 Task: Add the task  Develop a new online tool for online course evaluations to the section Galaxy Quest in the project BeyondPlan and add a Due Date to the respective task as 2023/10/10
Action: Mouse moved to (730, 466)
Screenshot: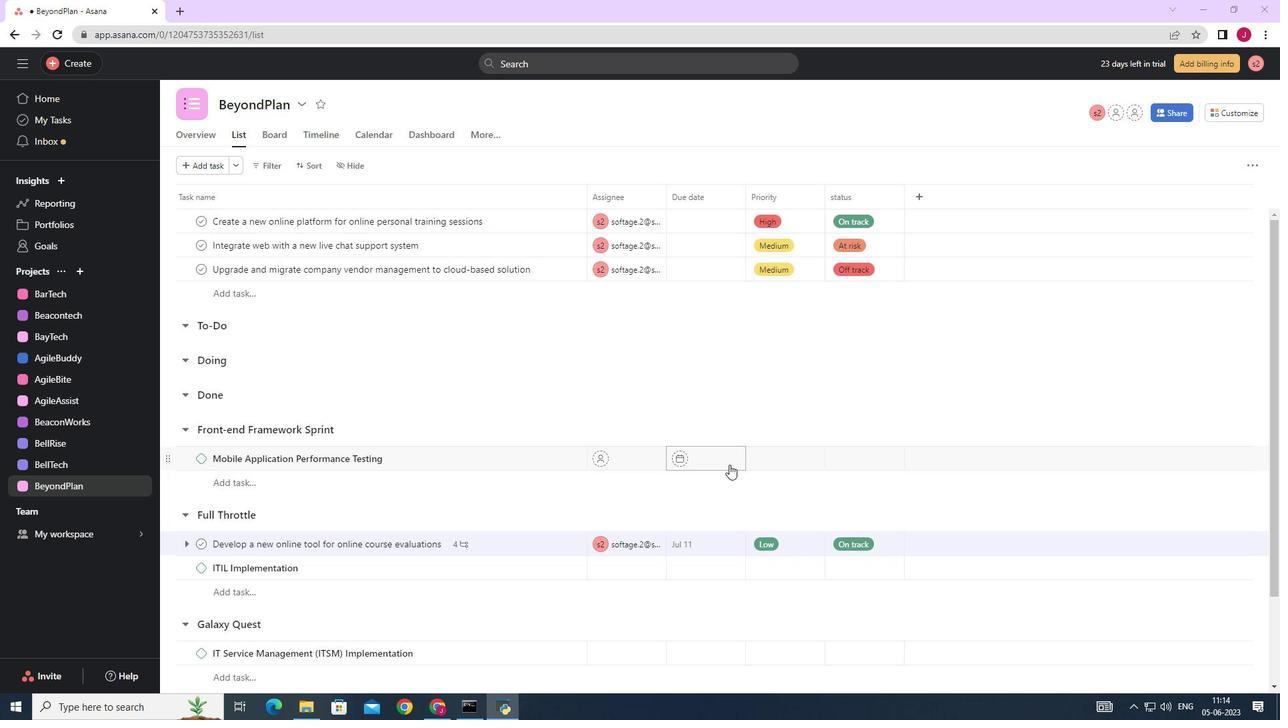 
Action: Mouse scrolled (730, 465) with delta (0, 0)
Screenshot: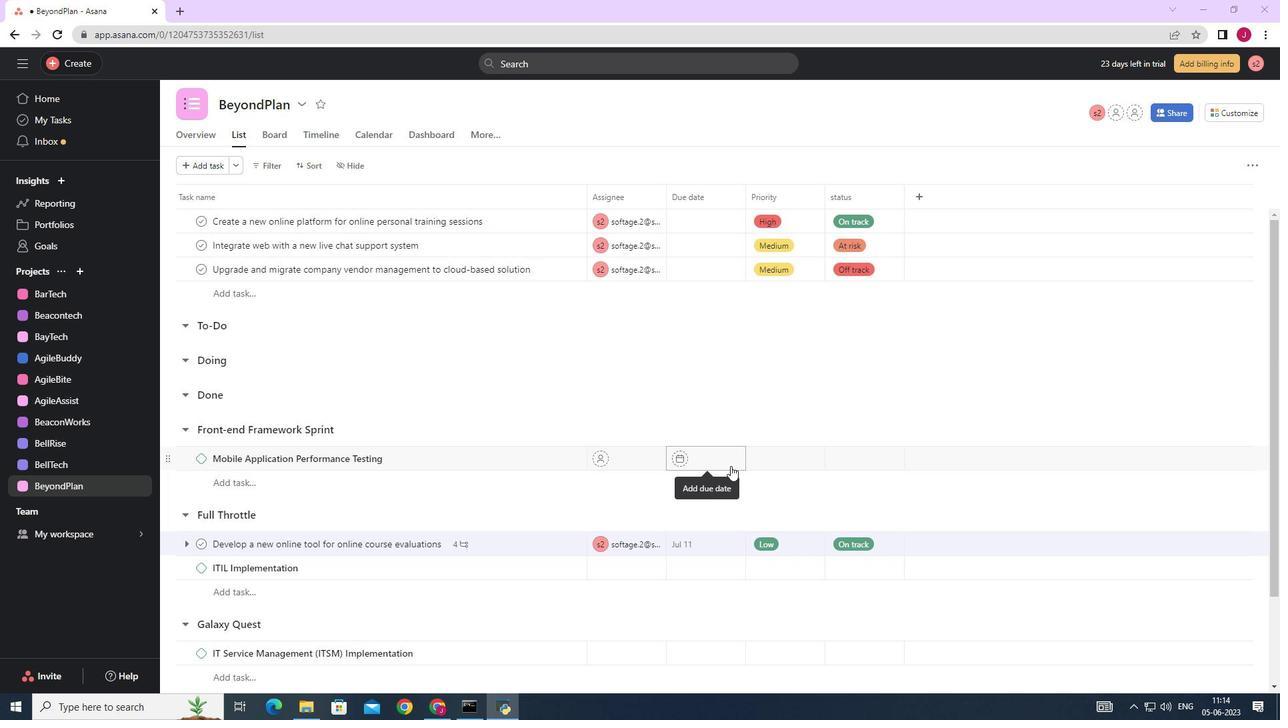 
Action: Mouse scrolled (730, 465) with delta (0, 0)
Screenshot: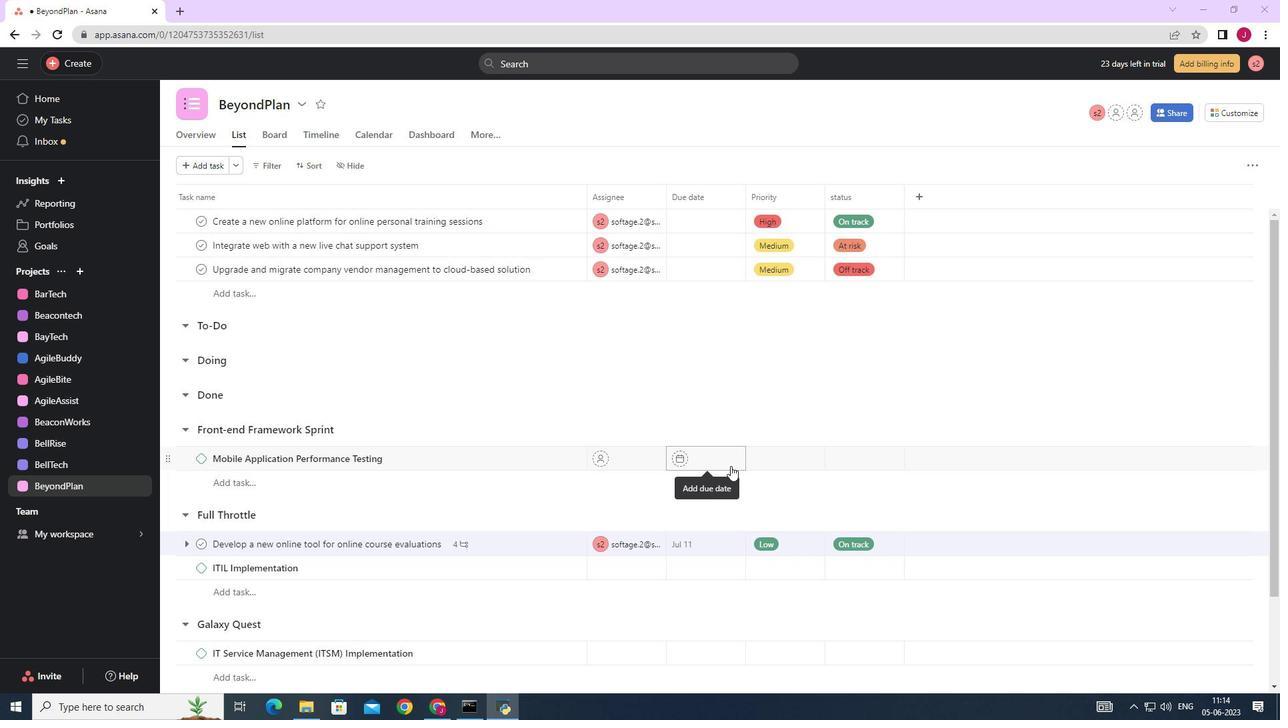 
Action: Mouse moved to (552, 434)
Screenshot: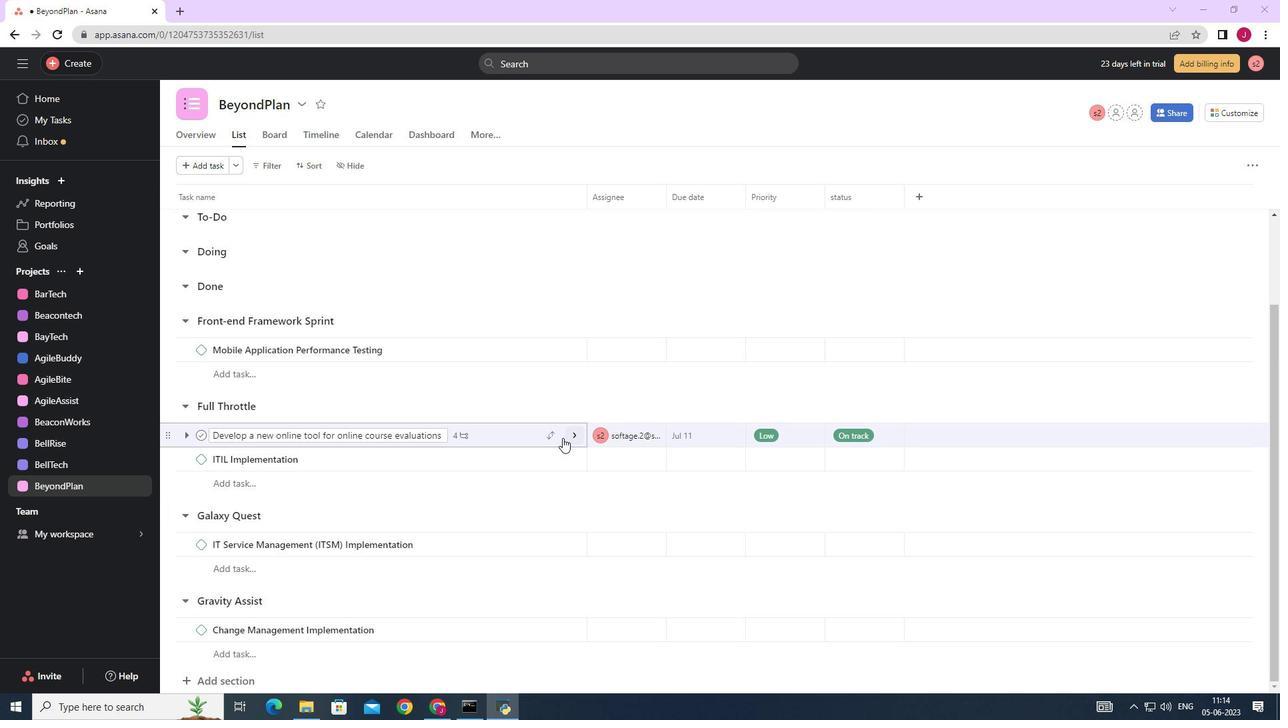 
Action: Mouse pressed left at (552, 434)
Screenshot: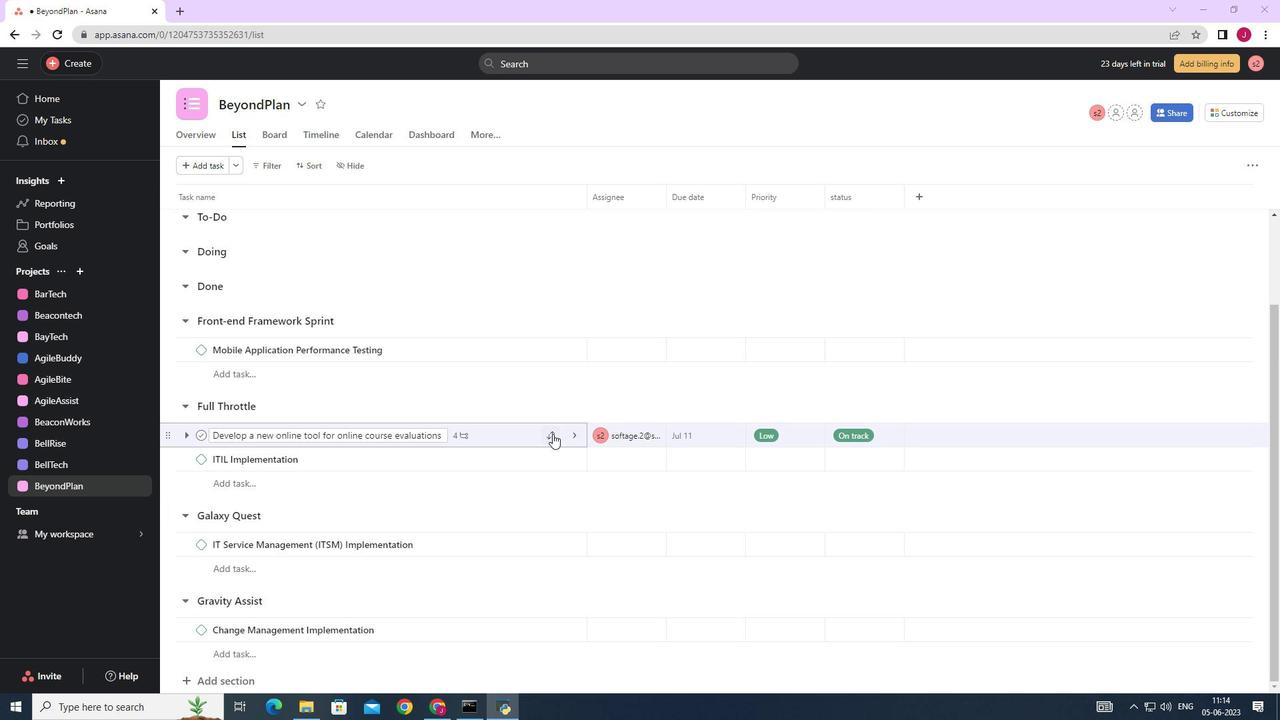 
Action: Mouse moved to (462, 630)
Screenshot: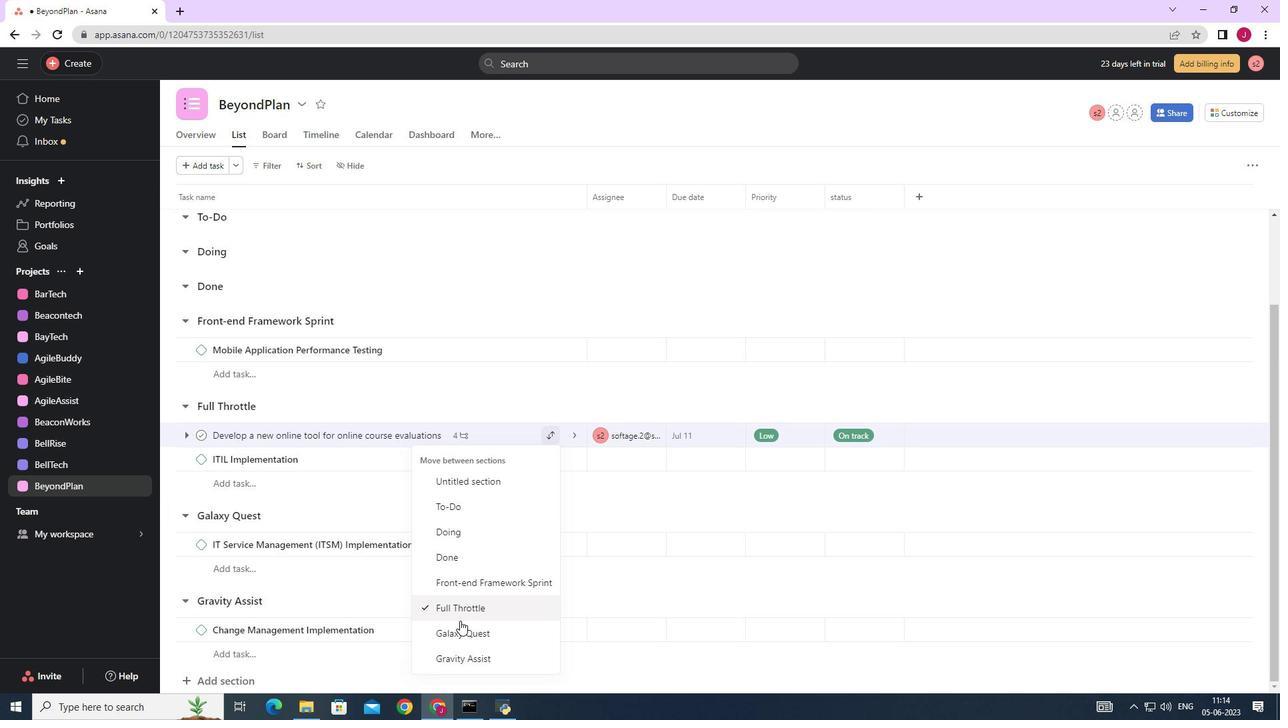 
Action: Mouse pressed left at (462, 630)
Screenshot: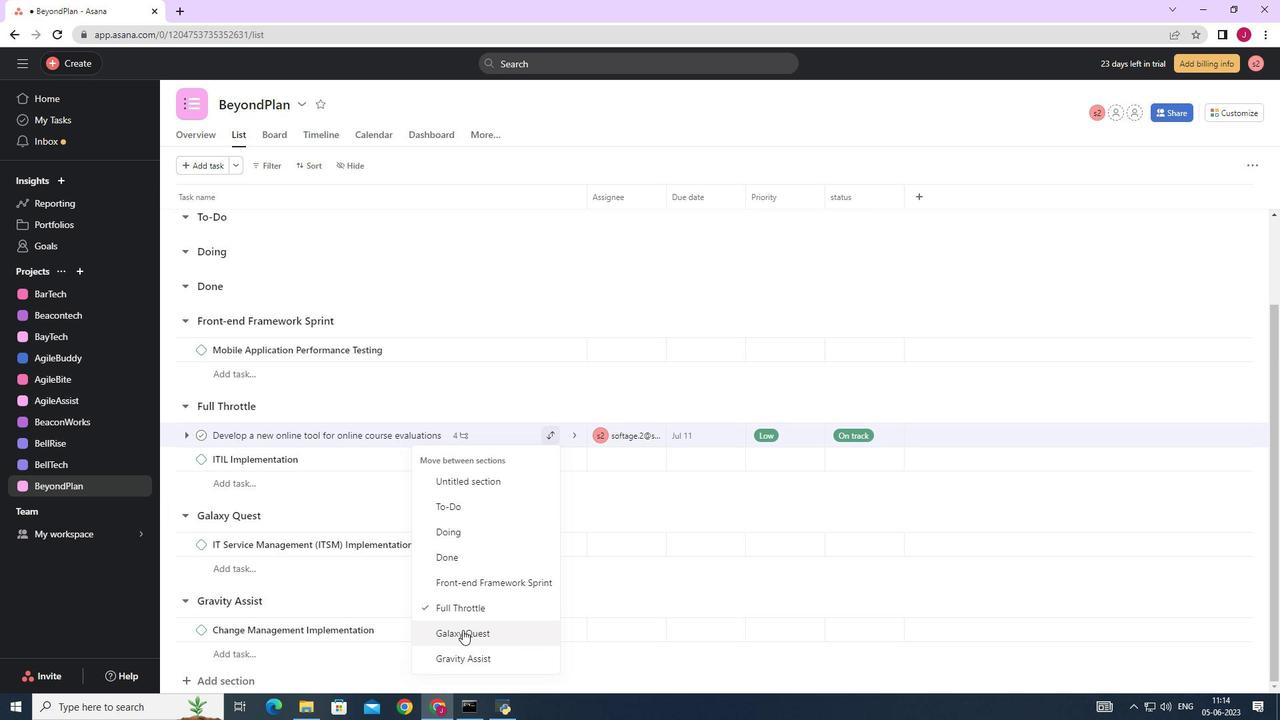 
Action: Mouse moved to (657, 522)
Screenshot: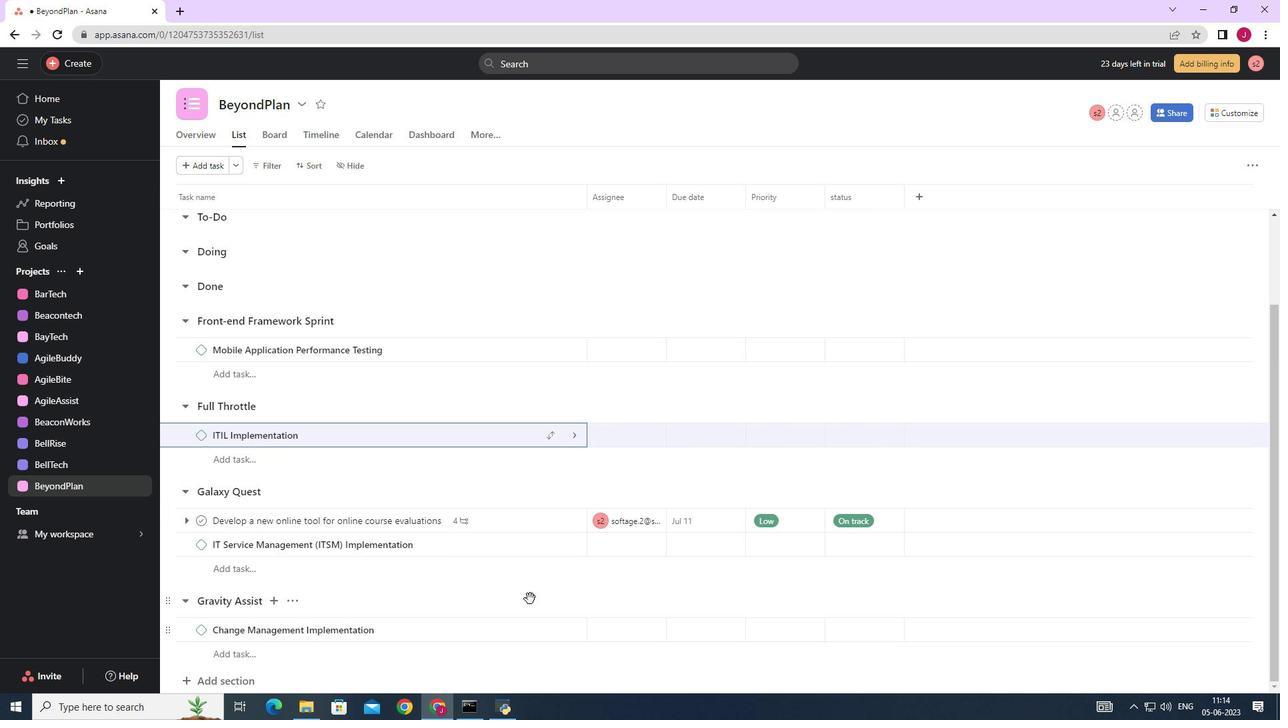 
Action: Mouse scrolled (657, 522) with delta (0, 0)
Screenshot: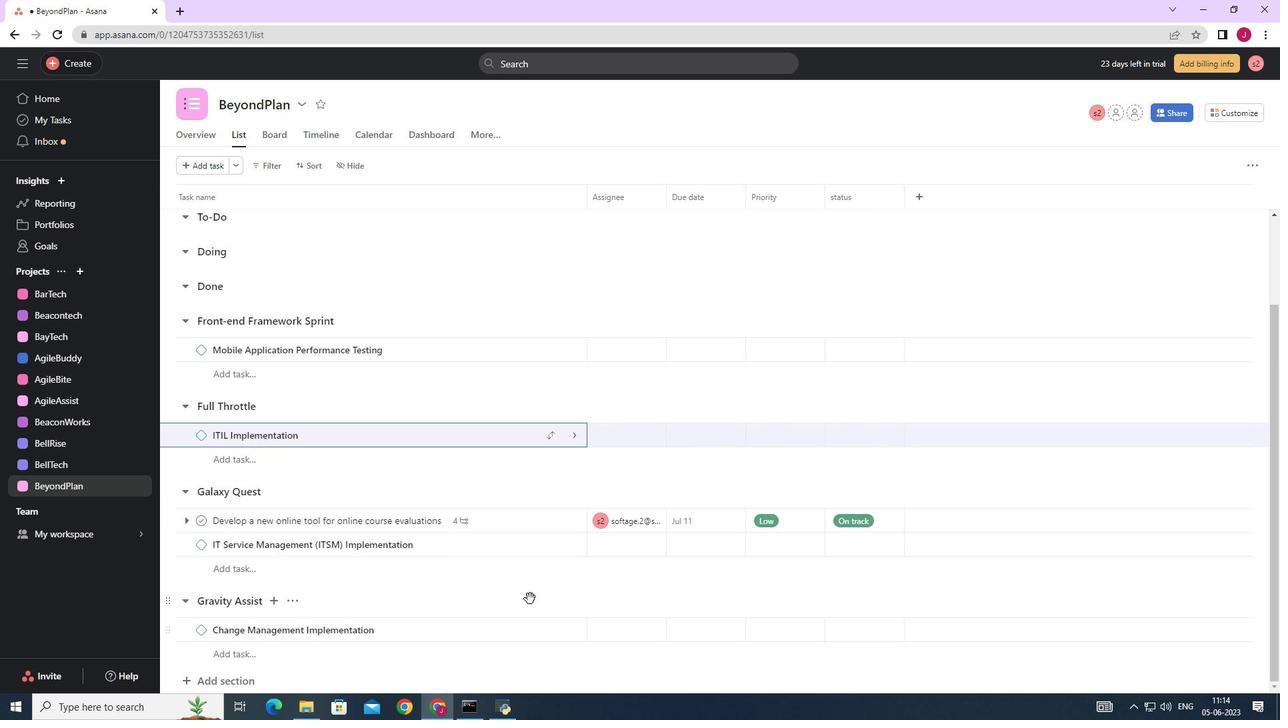 
Action: Mouse scrolled (657, 522) with delta (0, 0)
Screenshot: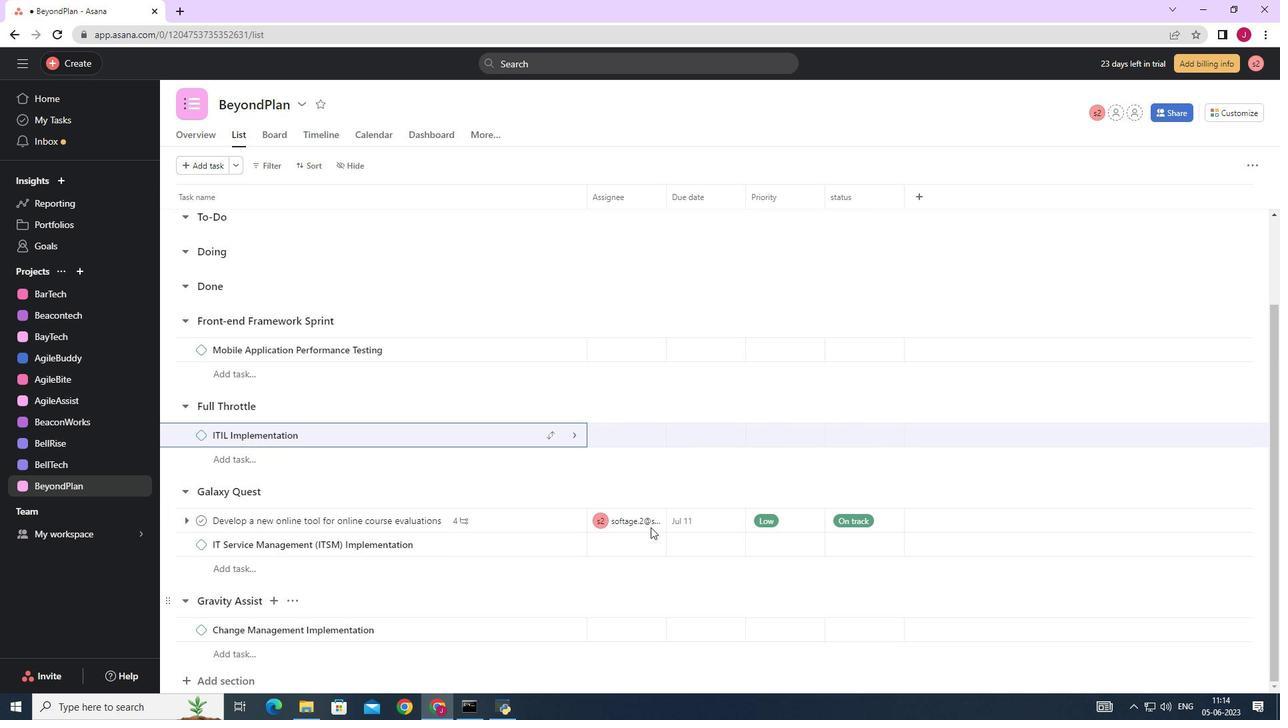 
Action: Mouse scrolled (657, 522) with delta (0, 0)
Screenshot: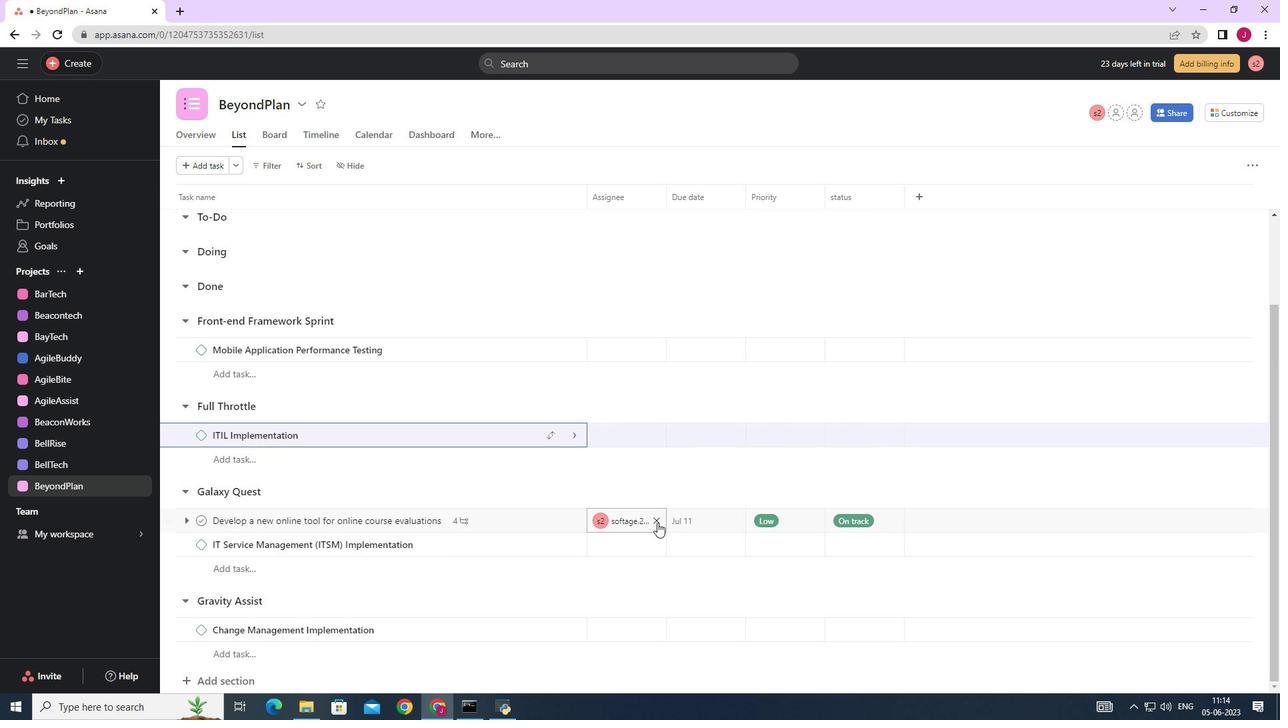 
Action: Mouse scrolled (657, 522) with delta (0, 0)
Screenshot: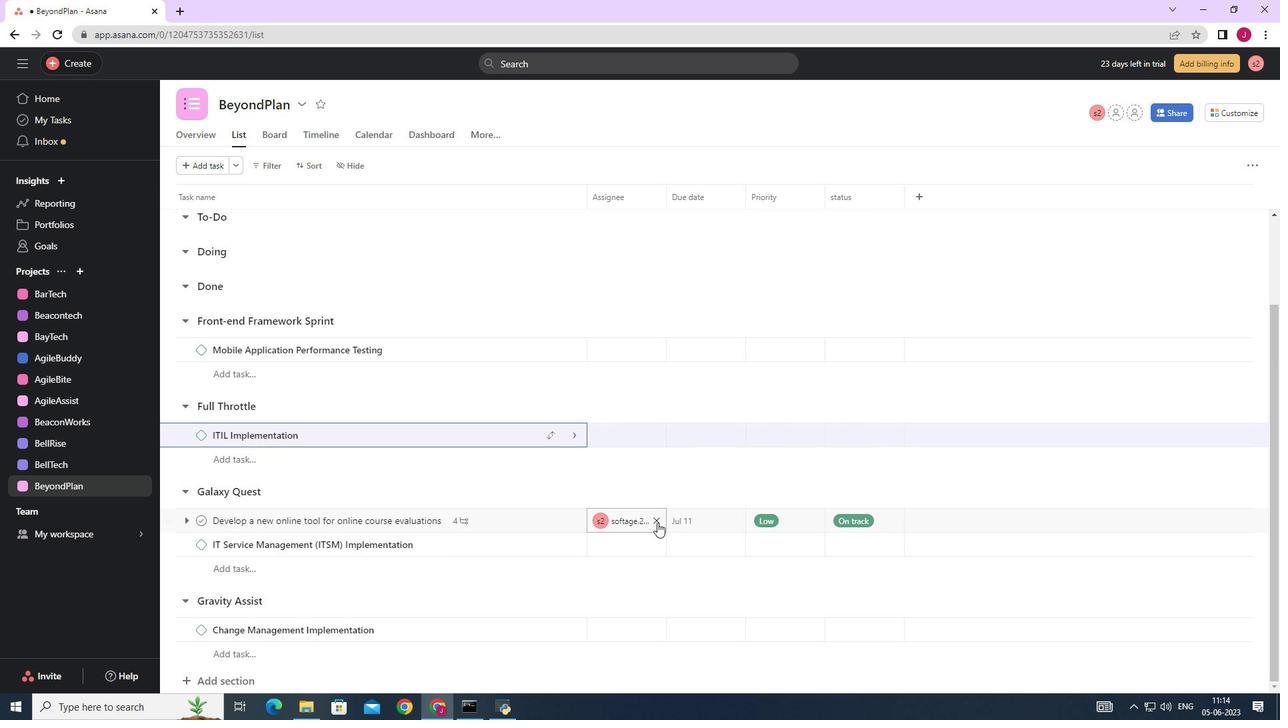 
Action: Mouse scrolled (657, 522) with delta (0, 0)
Screenshot: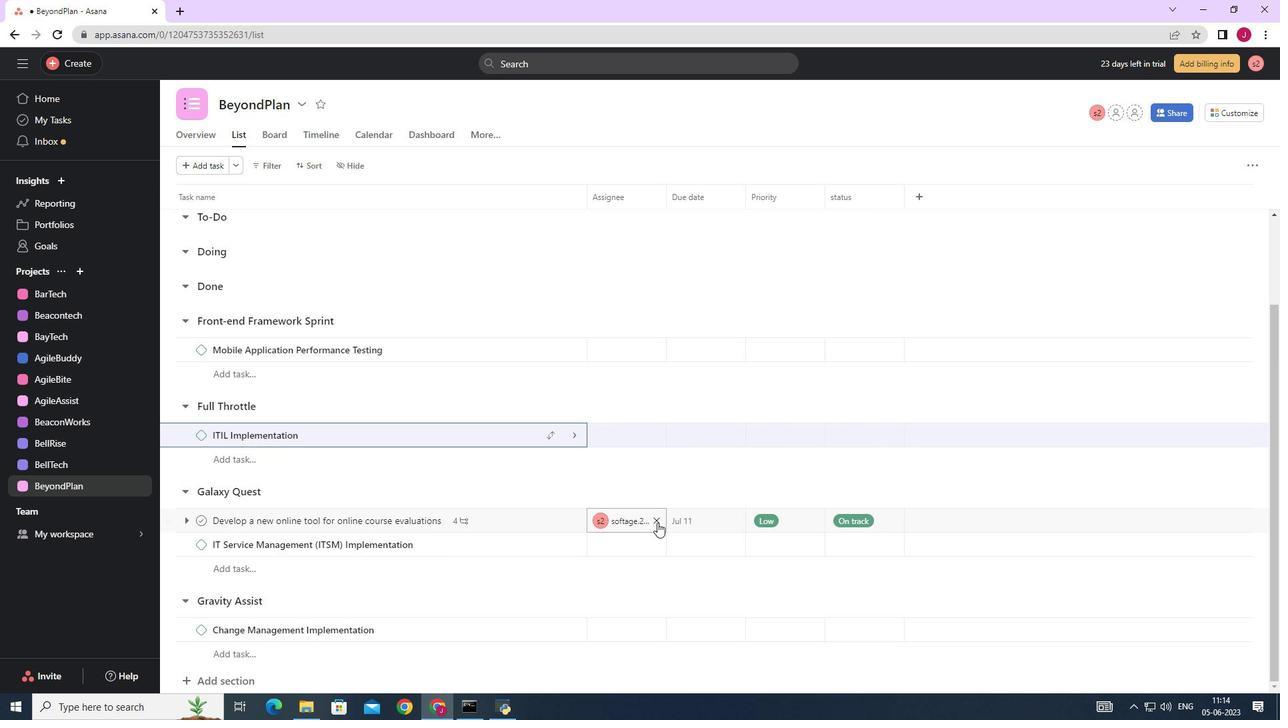 
Action: Mouse moved to (734, 522)
Screenshot: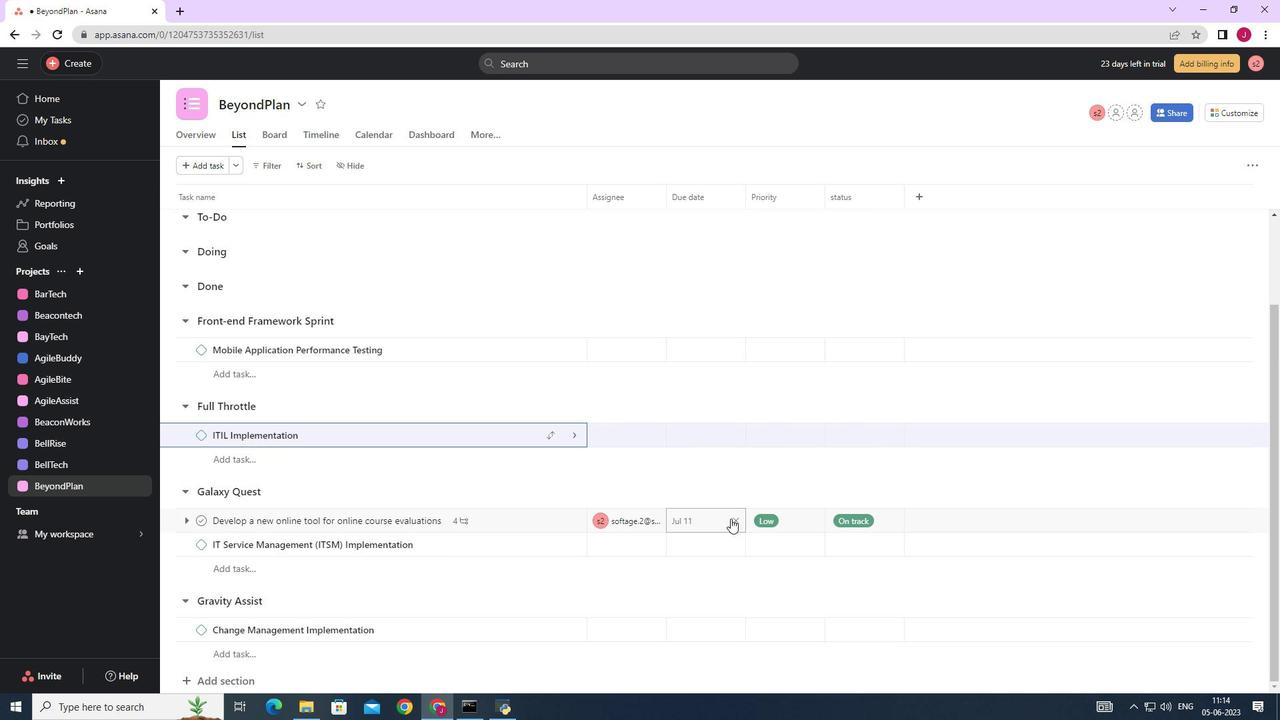 
Action: Mouse pressed left at (734, 522)
Screenshot: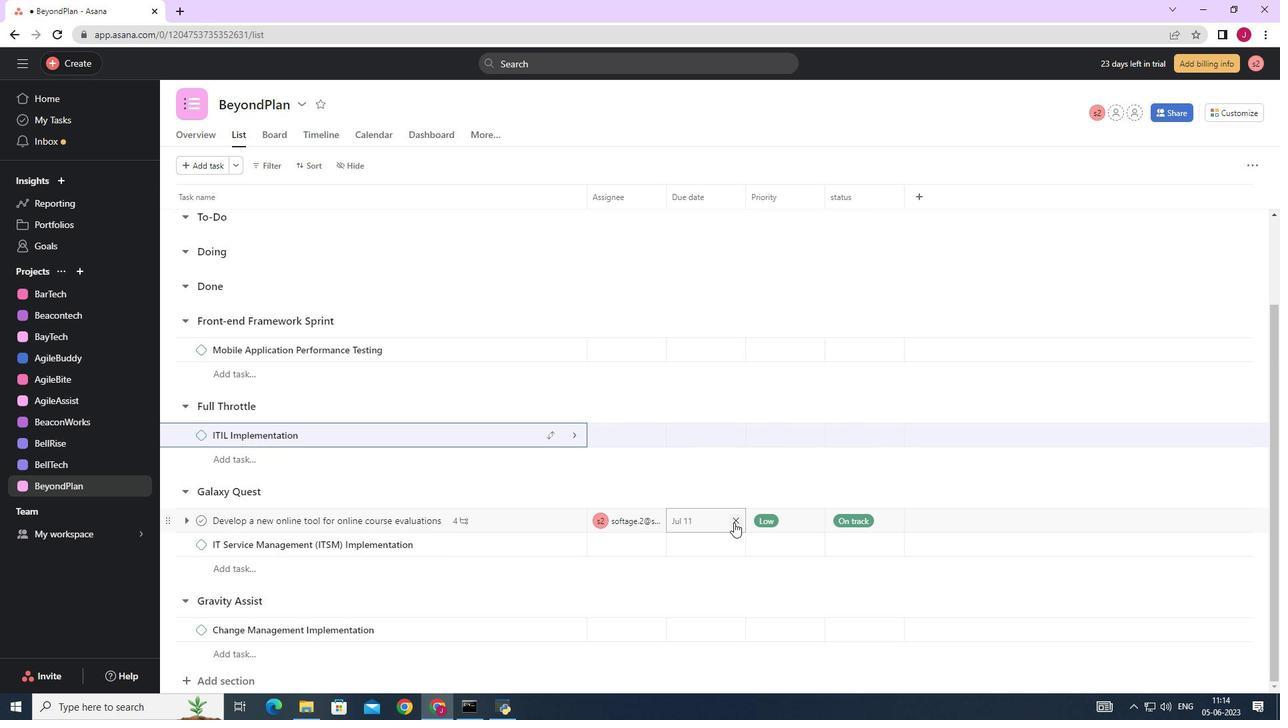 
Action: Mouse moved to (712, 524)
Screenshot: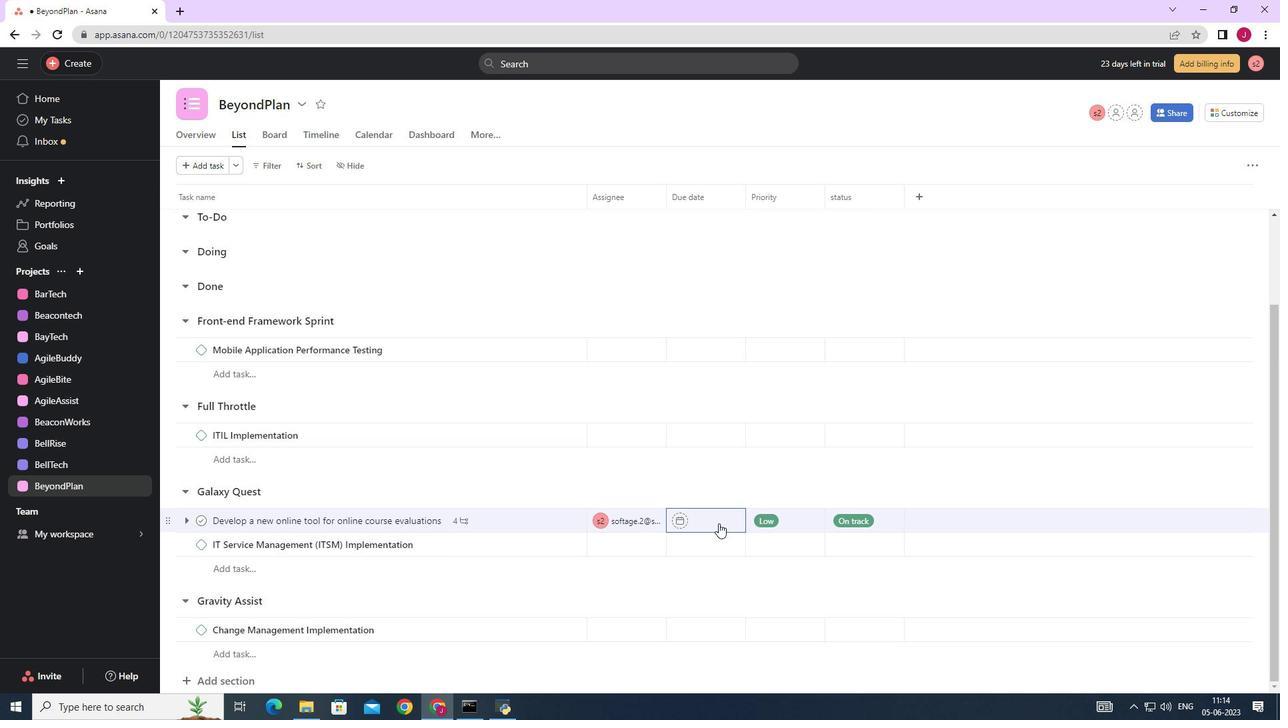 
Action: Mouse pressed left at (712, 524)
Screenshot: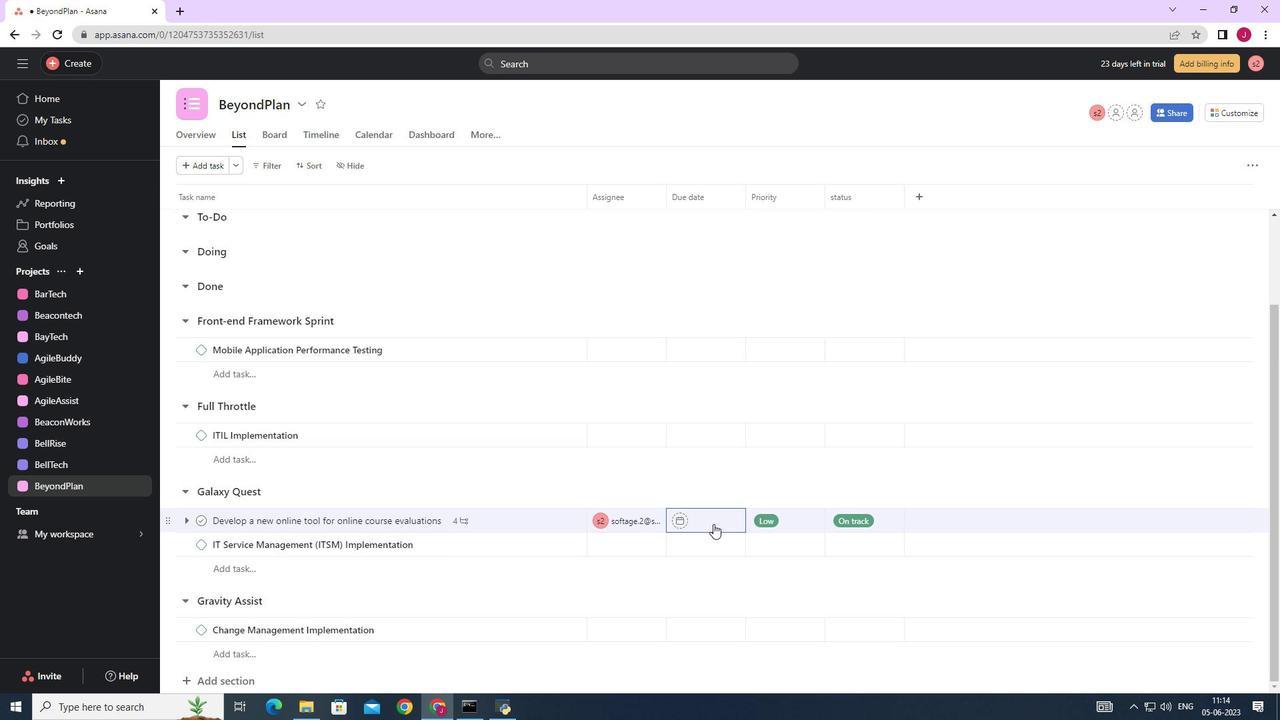 
Action: Mouse moved to (841, 308)
Screenshot: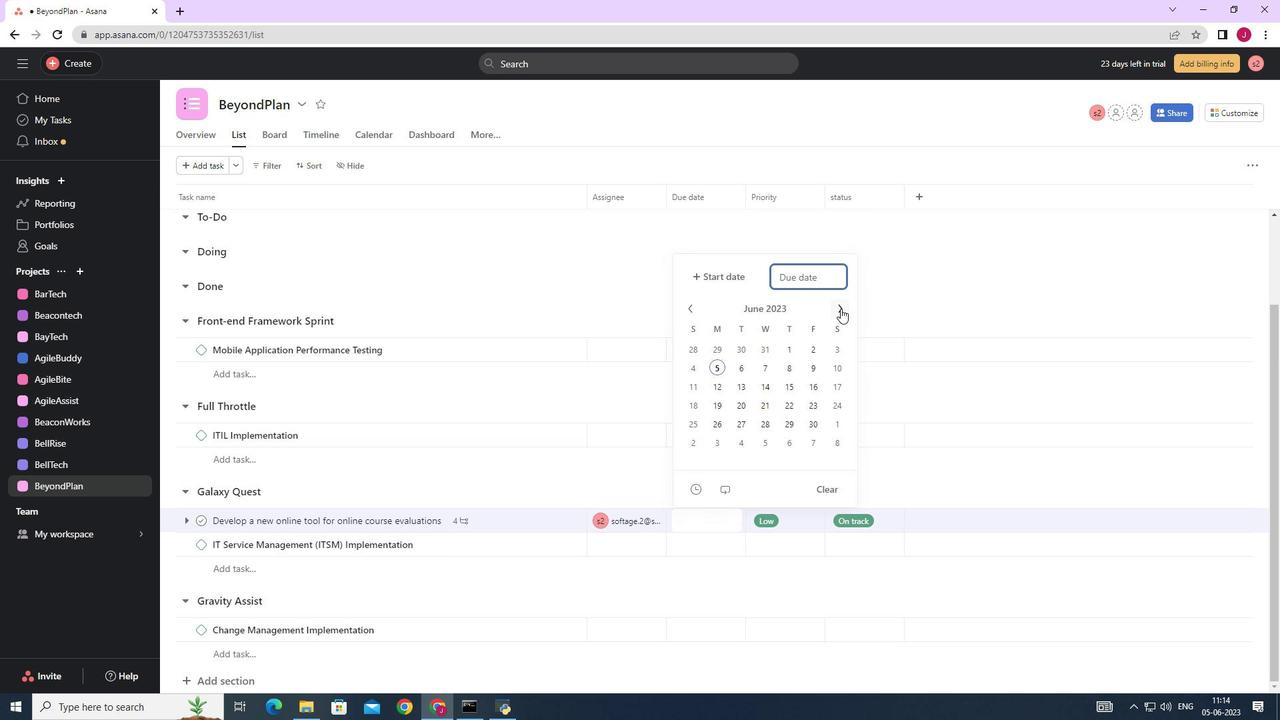 
Action: Mouse pressed left at (841, 308)
Screenshot: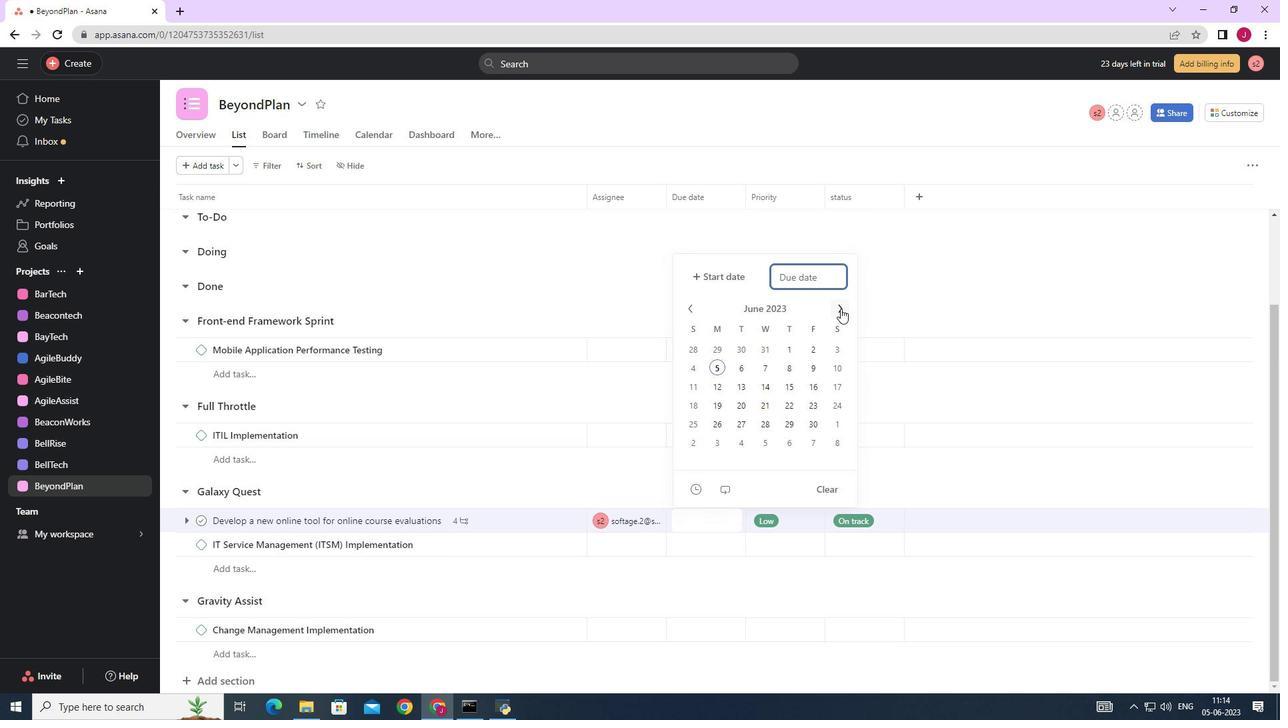 
Action: Mouse pressed left at (841, 308)
Screenshot: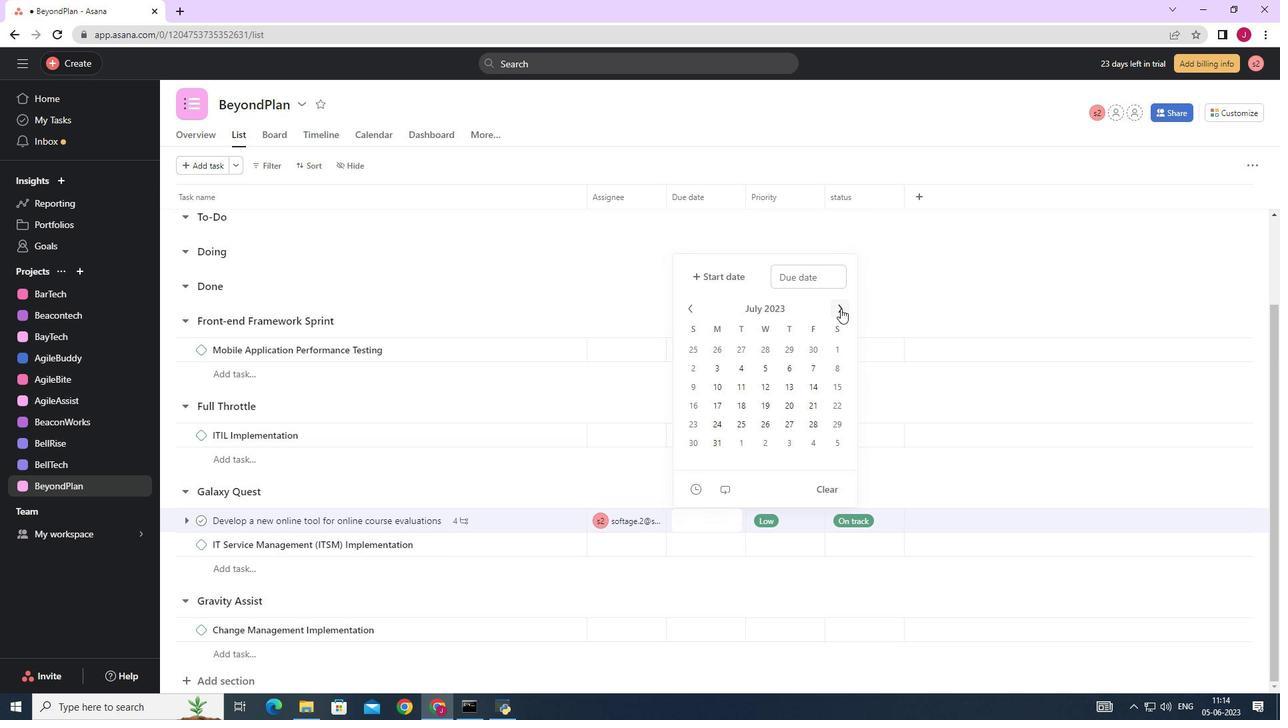 
Action: Mouse pressed left at (841, 308)
Screenshot: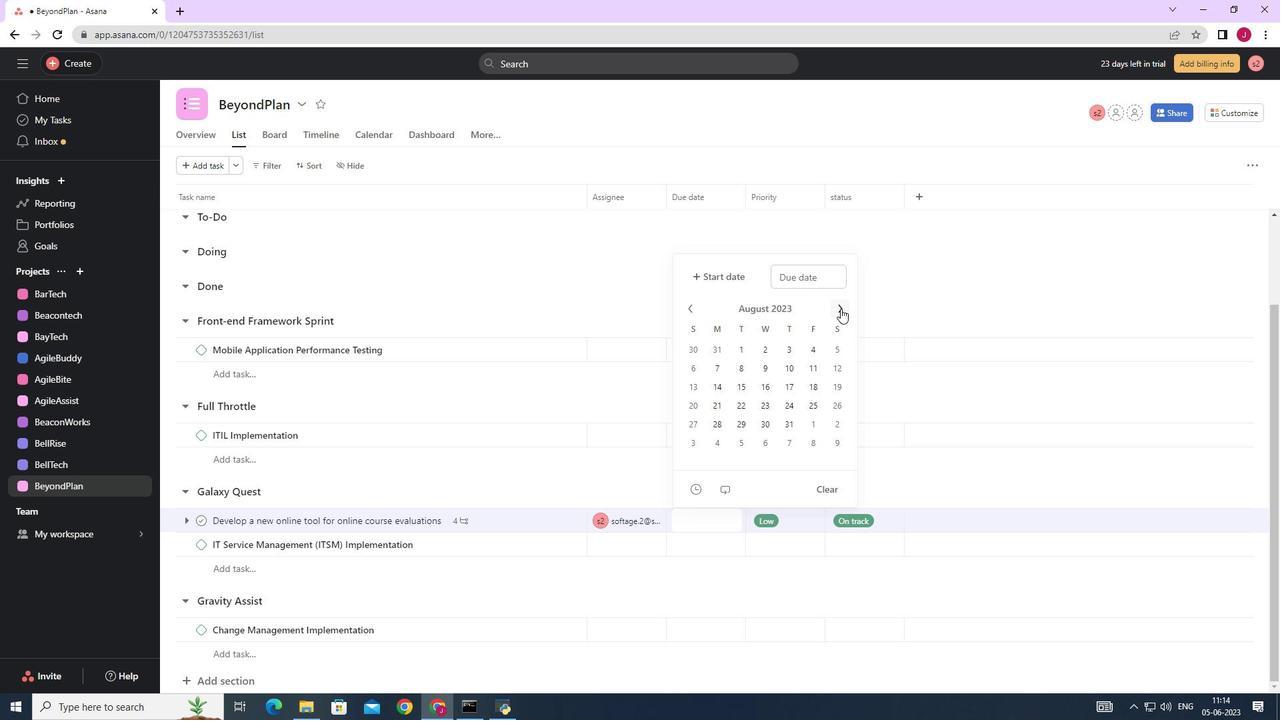 
Action: Mouse pressed left at (841, 308)
Screenshot: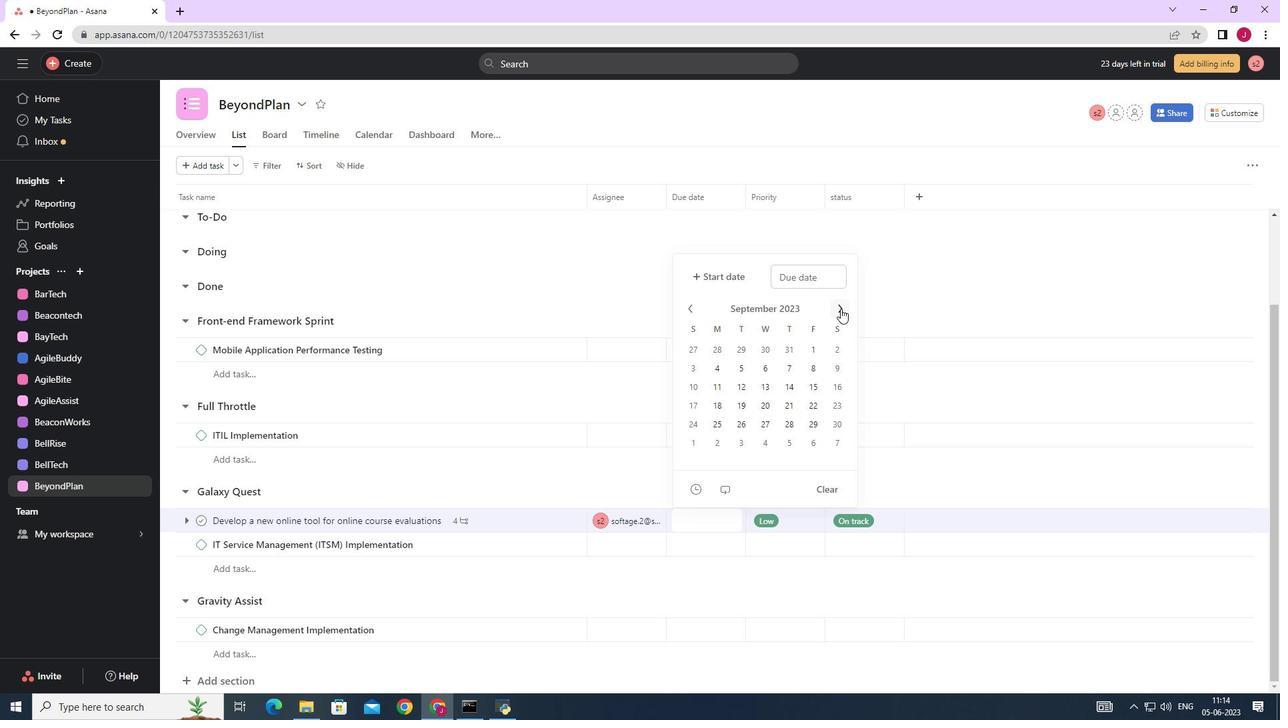 
Action: Mouse moved to (742, 366)
Screenshot: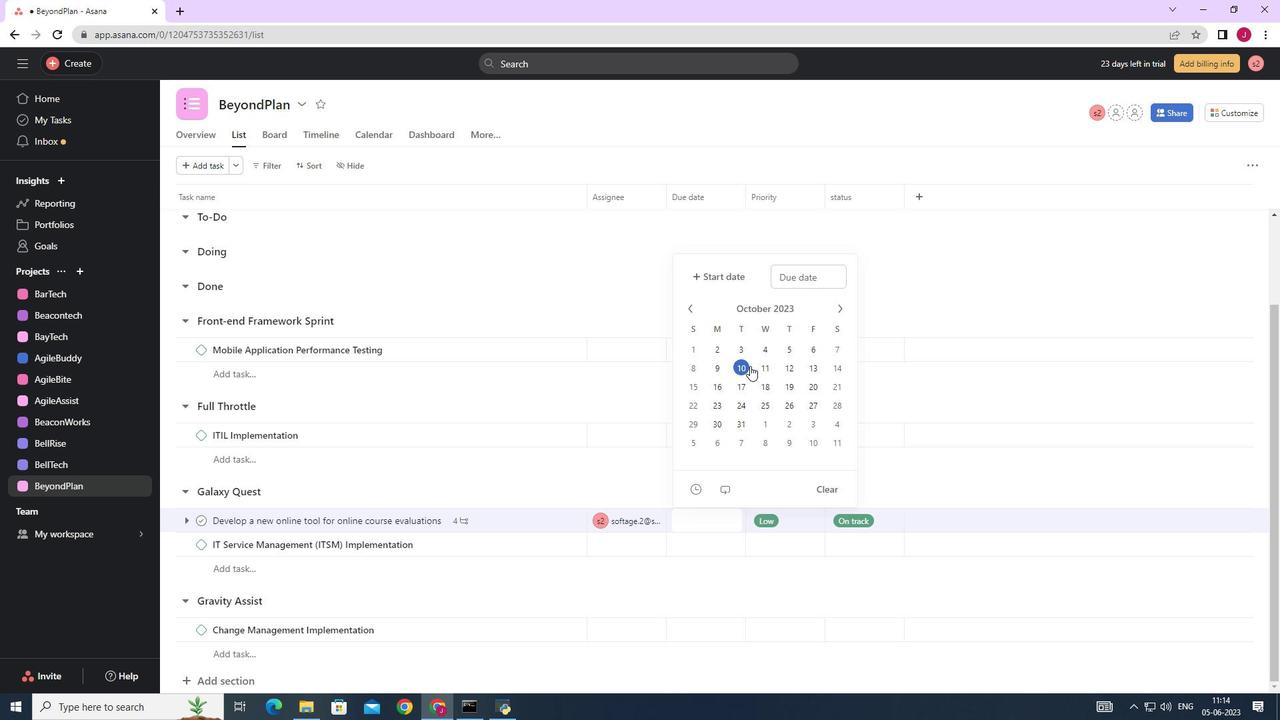 
Action: Mouse pressed left at (742, 366)
Screenshot: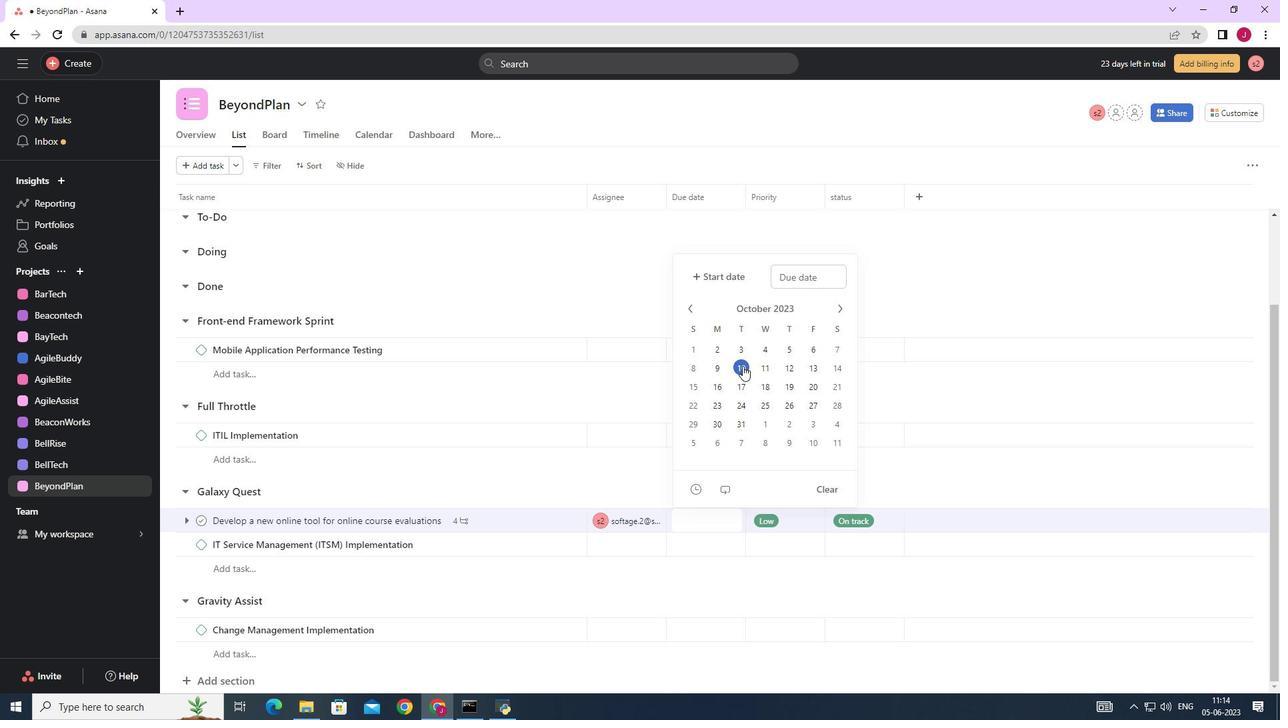 
Action: Mouse moved to (1022, 281)
Screenshot: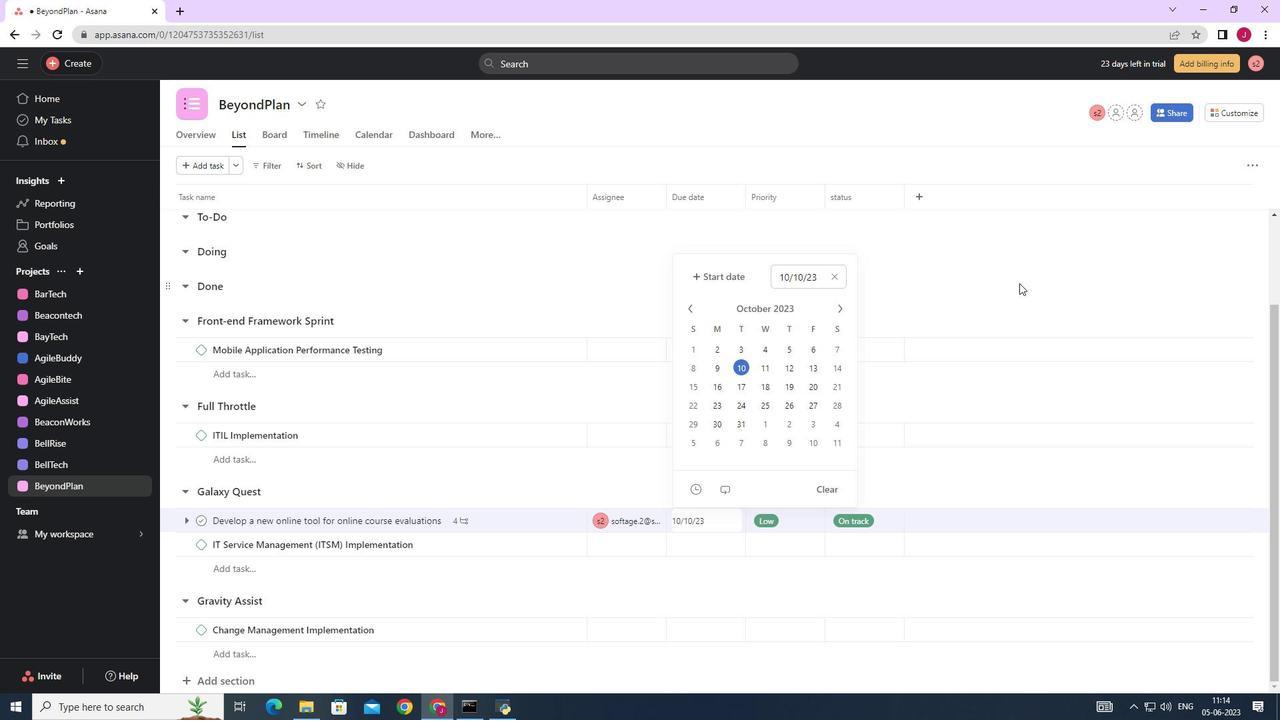 
Action: Mouse pressed left at (1022, 281)
Screenshot: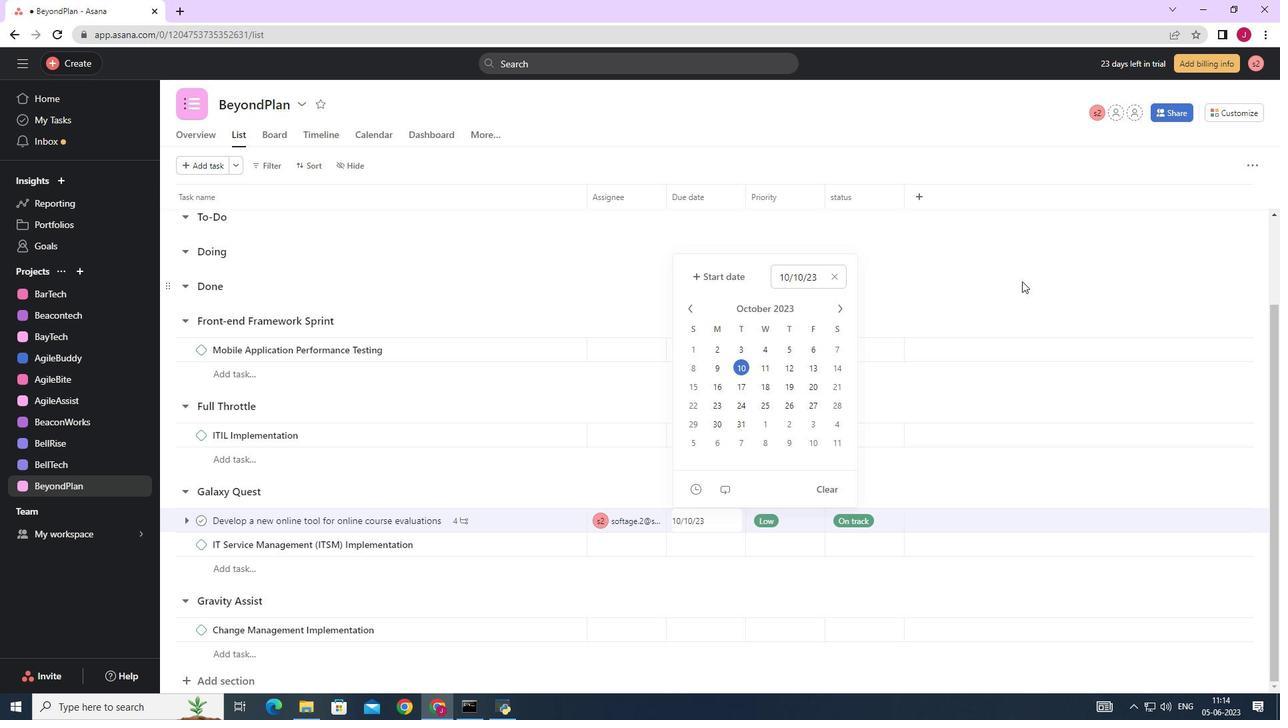 
